 Task: Create a due date automation trigger when advanced on, 2 hours before a card is due add fields with custom field "Resume" set.
Action: Mouse moved to (827, 116)
Screenshot: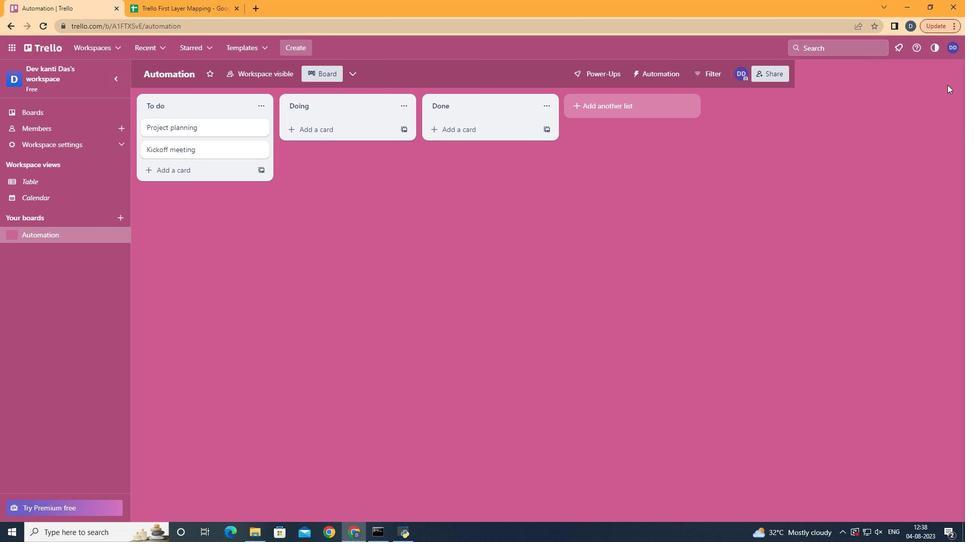 
Action: Mouse pressed left at (827, 116)
Screenshot: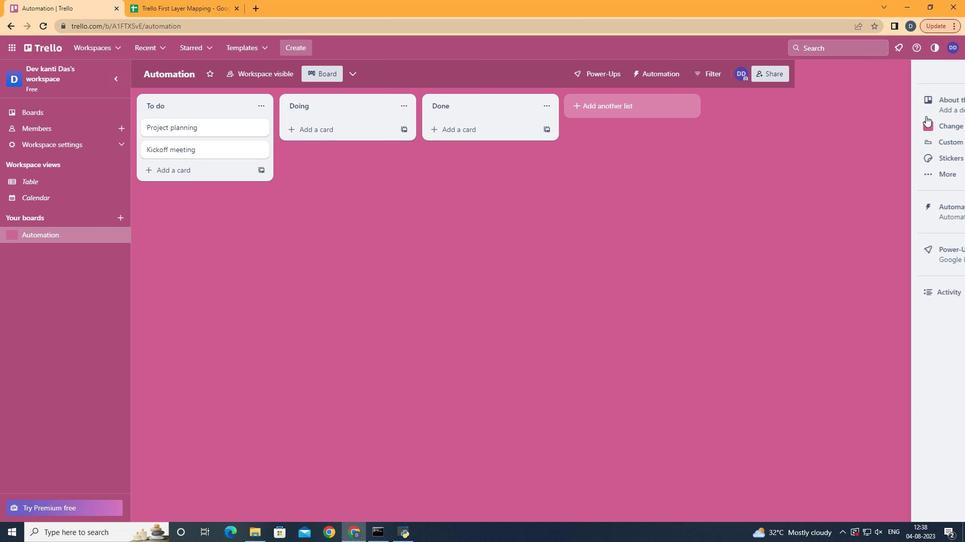 
Action: Mouse moved to (744, 219)
Screenshot: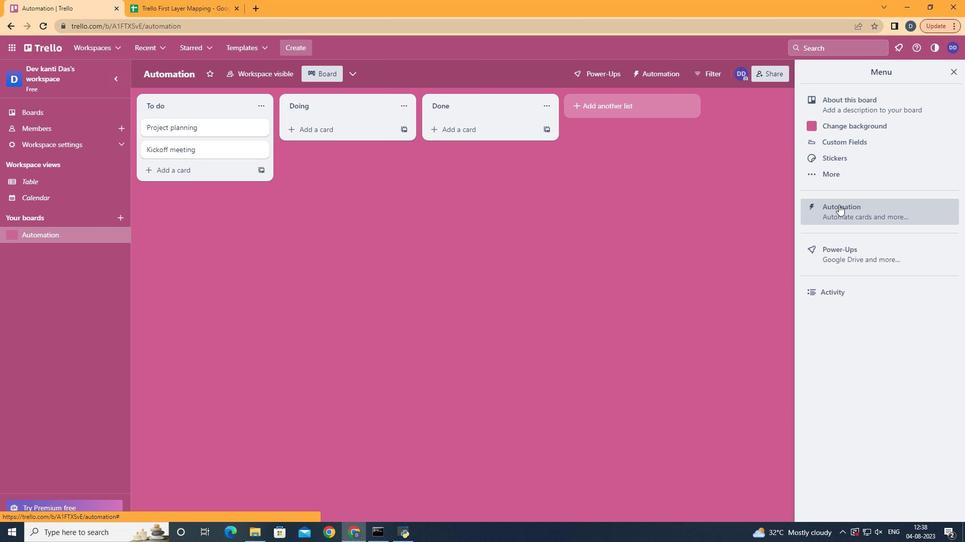 
Action: Mouse pressed left at (744, 219)
Screenshot: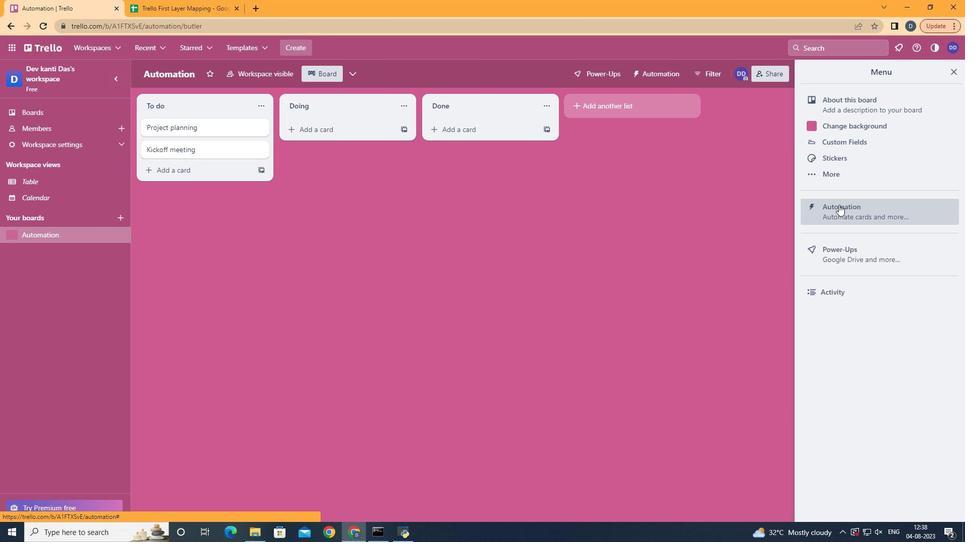 
Action: Mouse moved to (261, 219)
Screenshot: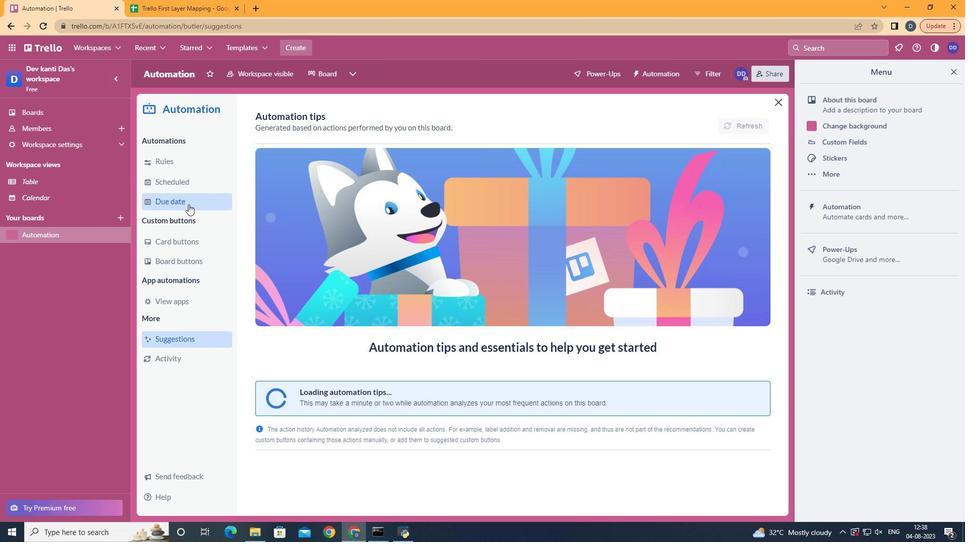 
Action: Mouse pressed left at (261, 219)
Screenshot: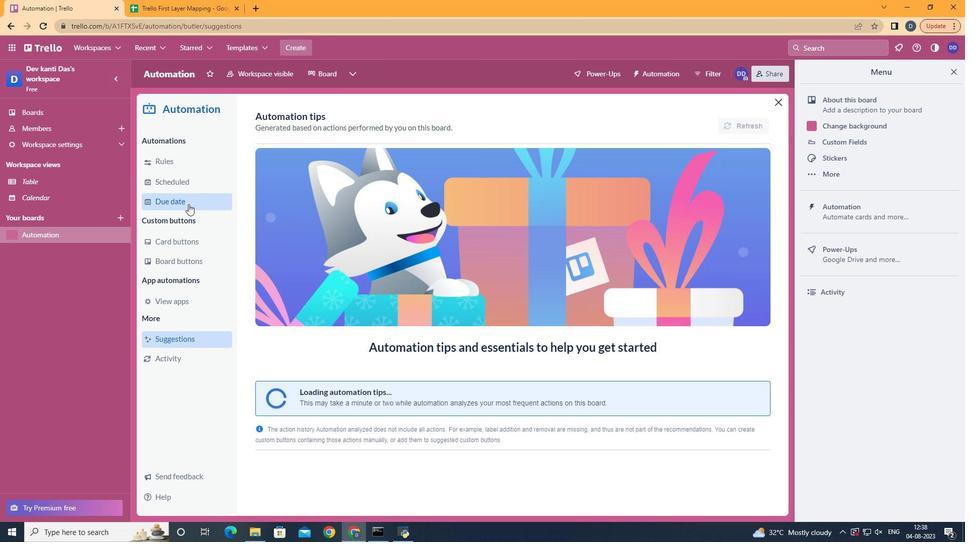 
Action: Mouse moved to (653, 151)
Screenshot: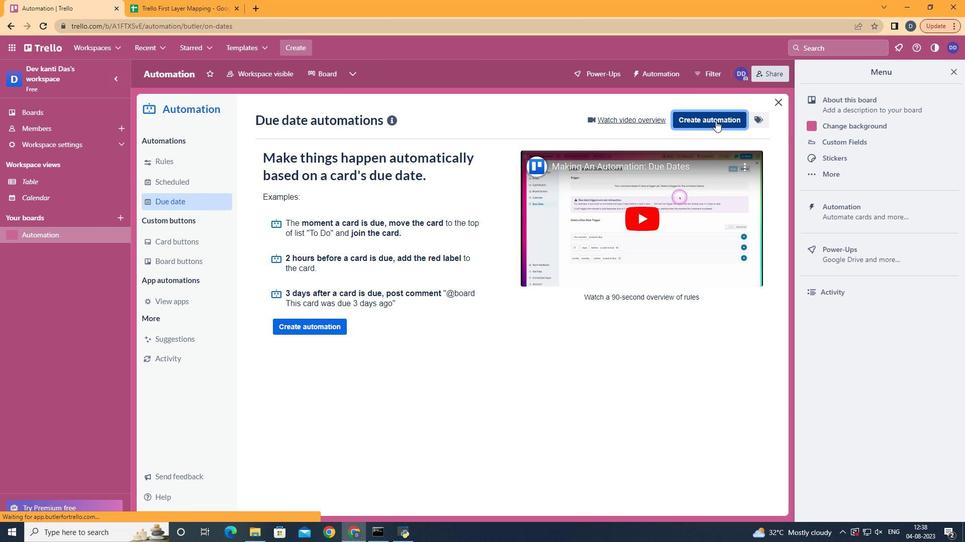 
Action: Mouse pressed left at (653, 151)
Screenshot: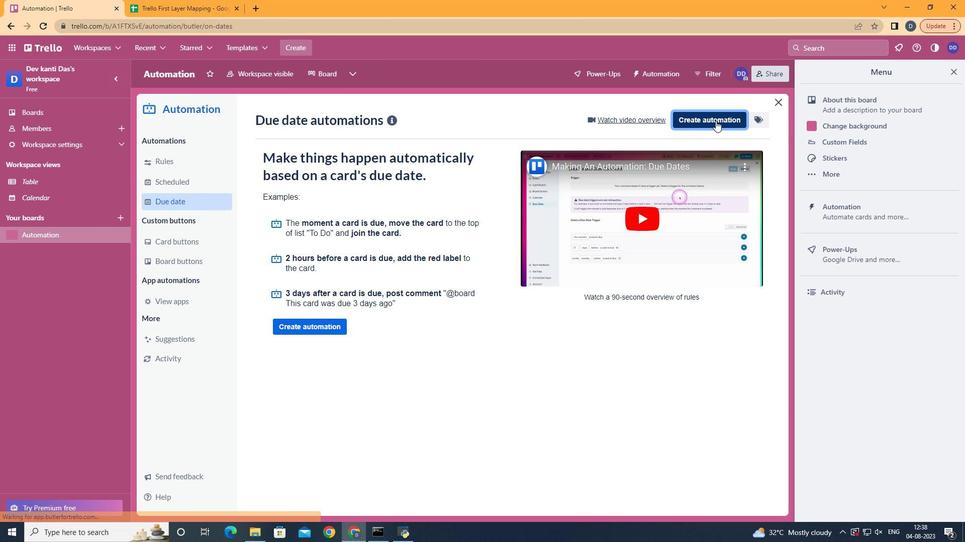 
Action: Mouse moved to (551, 228)
Screenshot: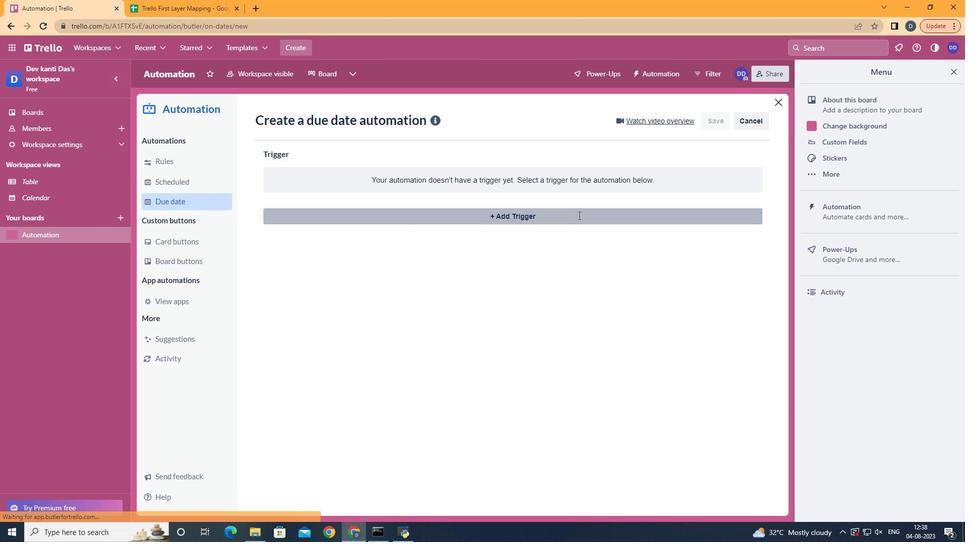 
Action: Mouse pressed left at (551, 228)
Screenshot: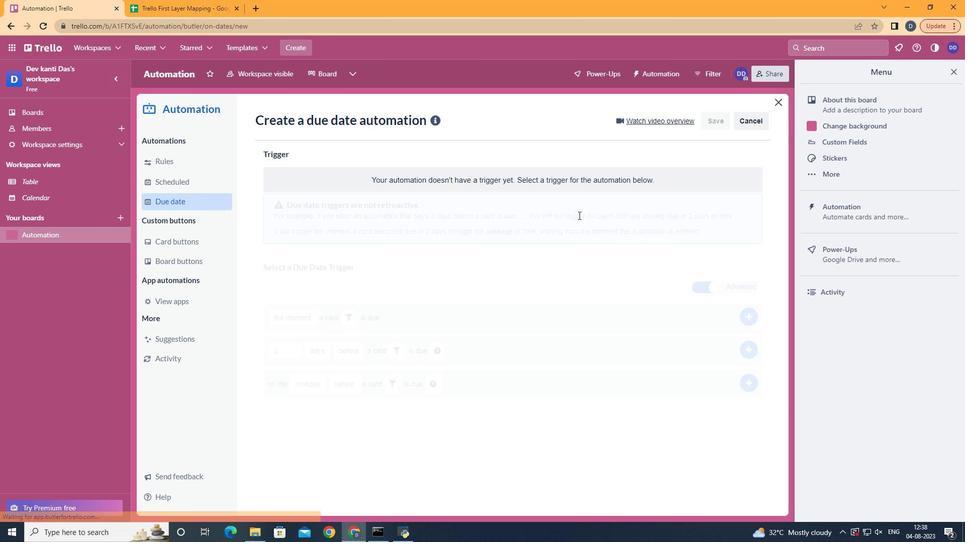 
Action: Mouse moved to (363, 396)
Screenshot: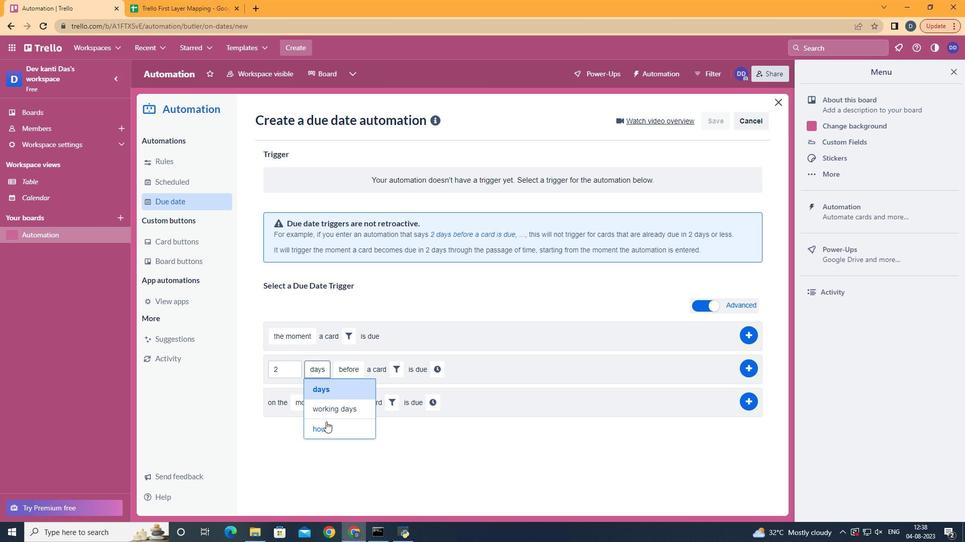 
Action: Mouse pressed left at (363, 396)
Screenshot: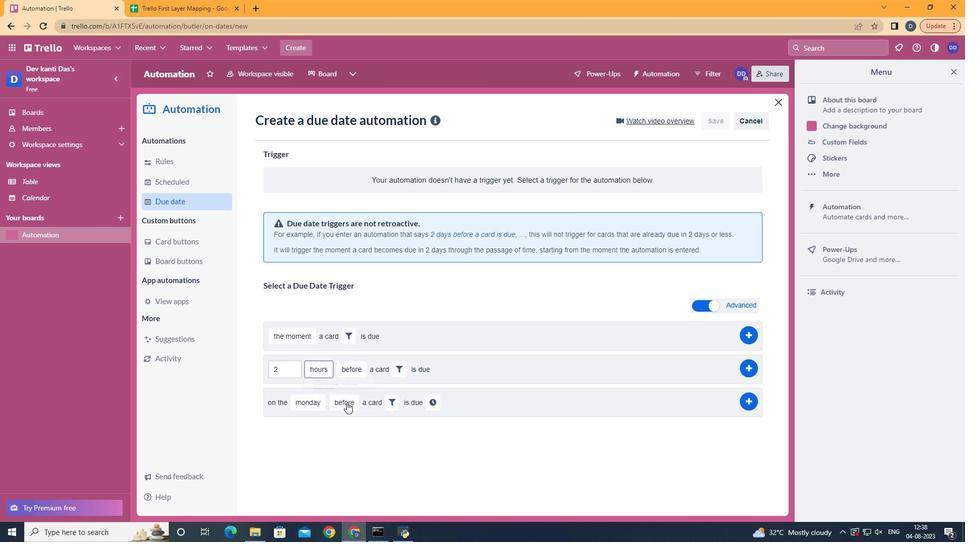 
Action: Mouse moved to (386, 369)
Screenshot: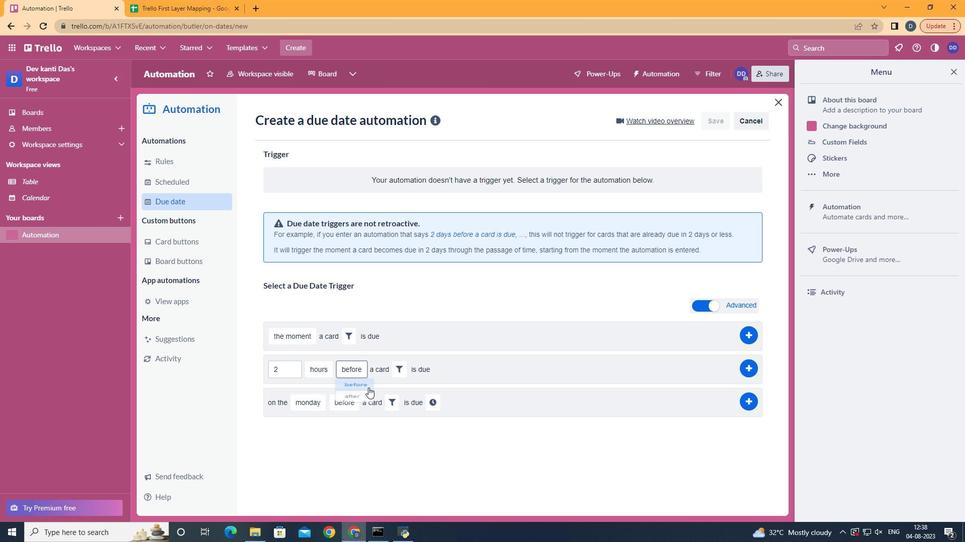 
Action: Mouse pressed left at (386, 369)
Screenshot: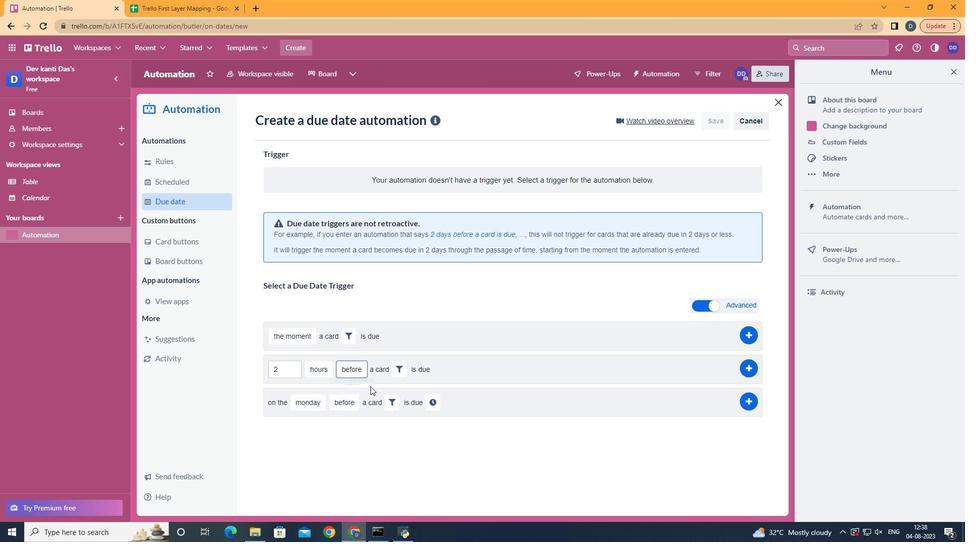 
Action: Mouse moved to (415, 356)
Screenshot: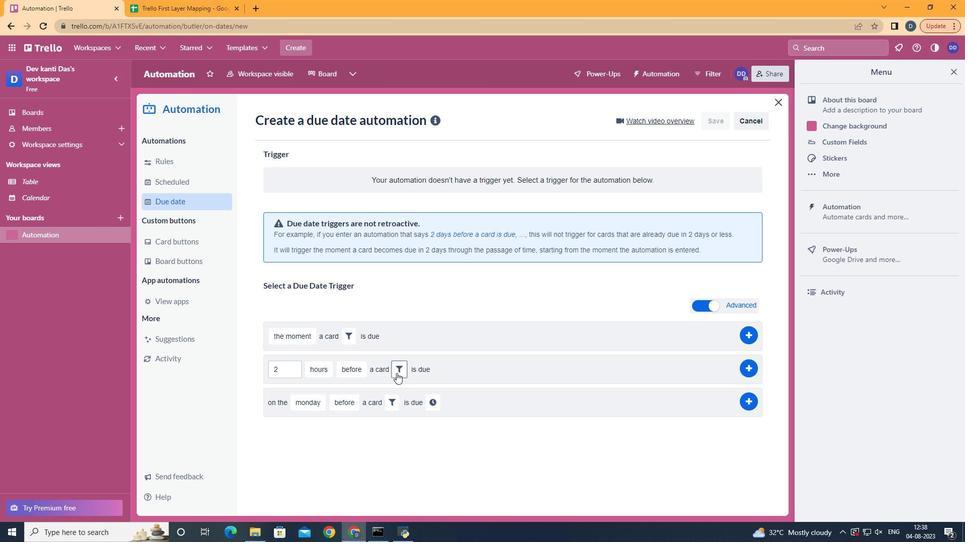 
Action: Mouse pressed left at (415, 356)
Screenshot: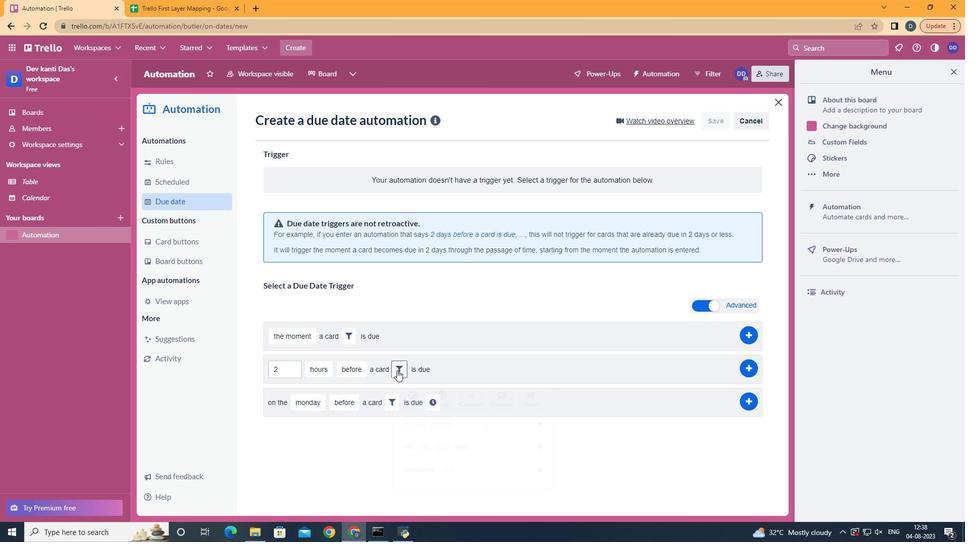 
Action: Mouse moved to (544, 384)
Screenshot: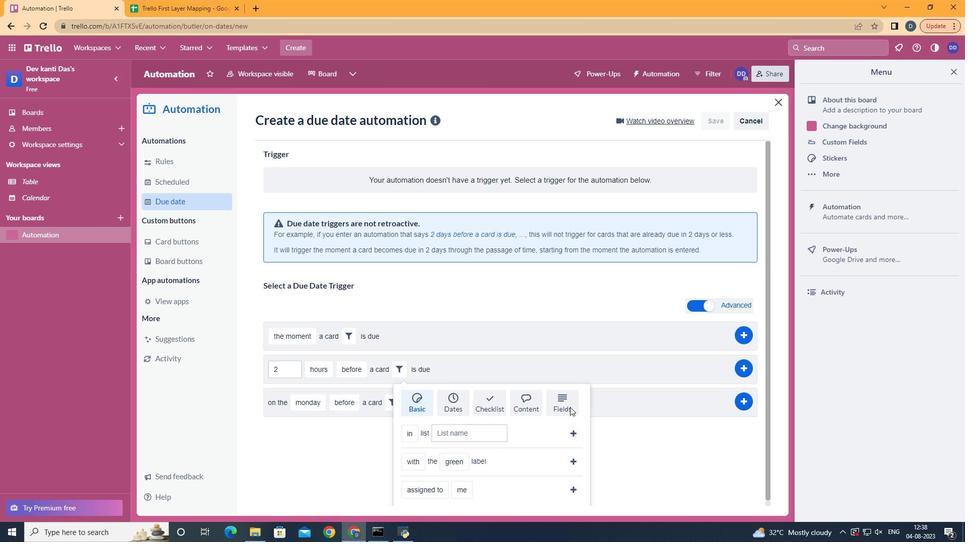 
Action: Mouse pressed left at (544, 384)
Screenshot: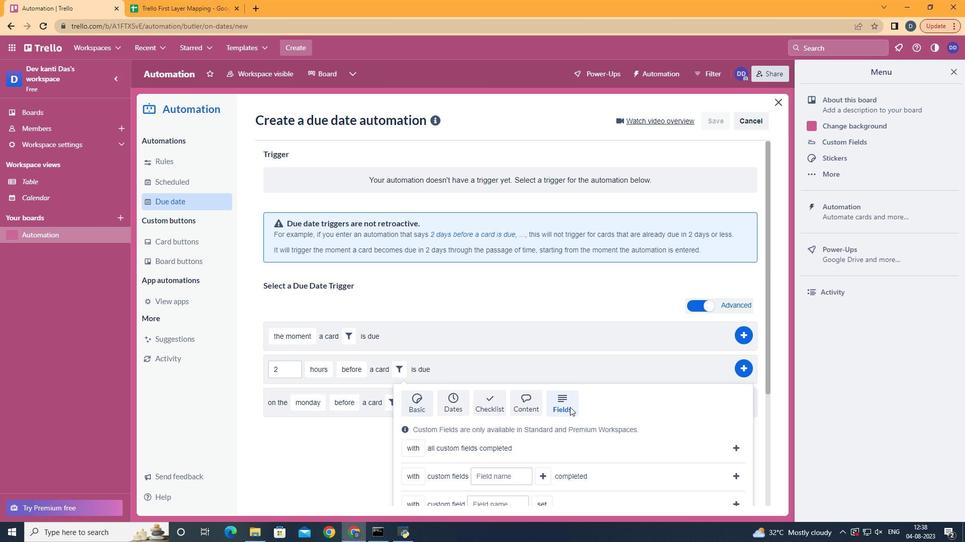 
Action: Mouse scrolled (544, 384) with delta (0, 0)
Screenshot: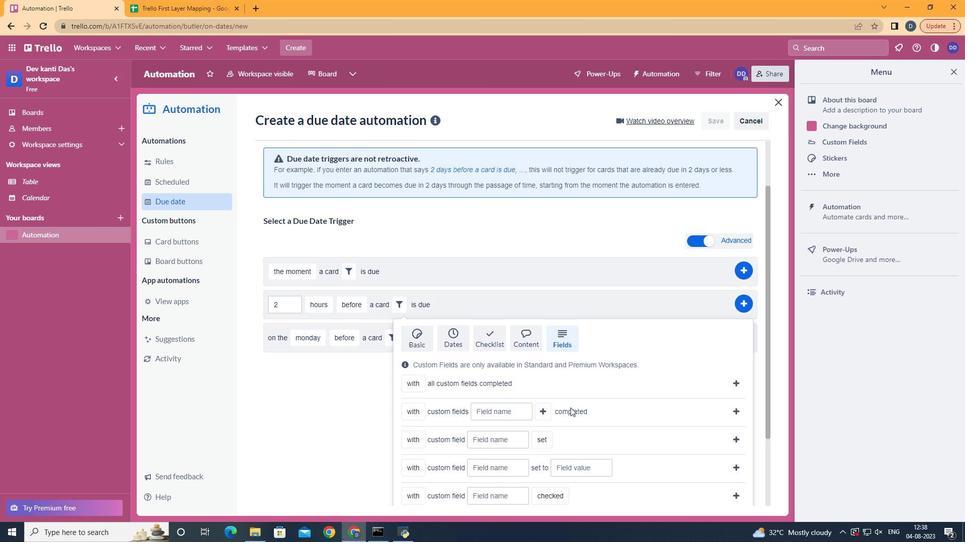 
Action: Mouse moved to (544, 384)
Screenshot: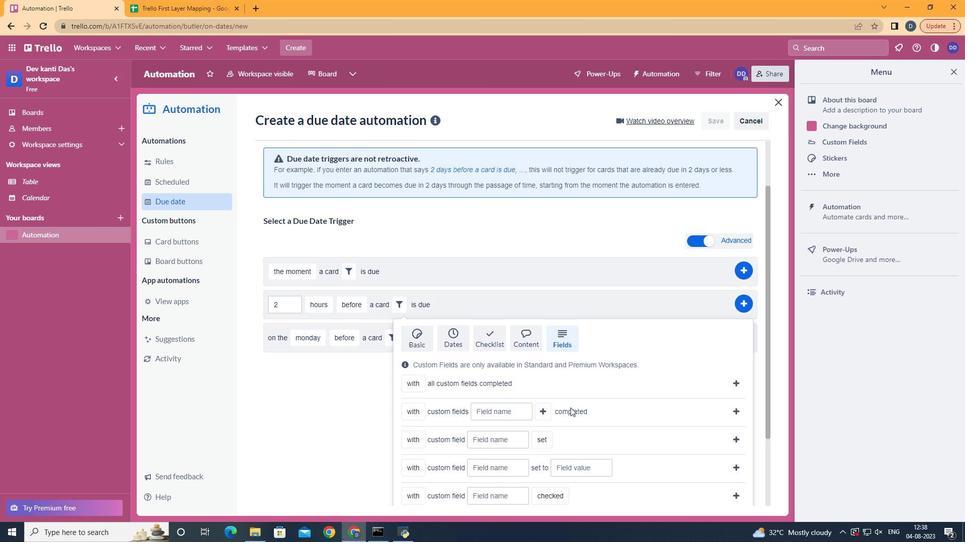 
Action: Mouse scrolled (544, 384) with delta (0, 0)
Screenshot: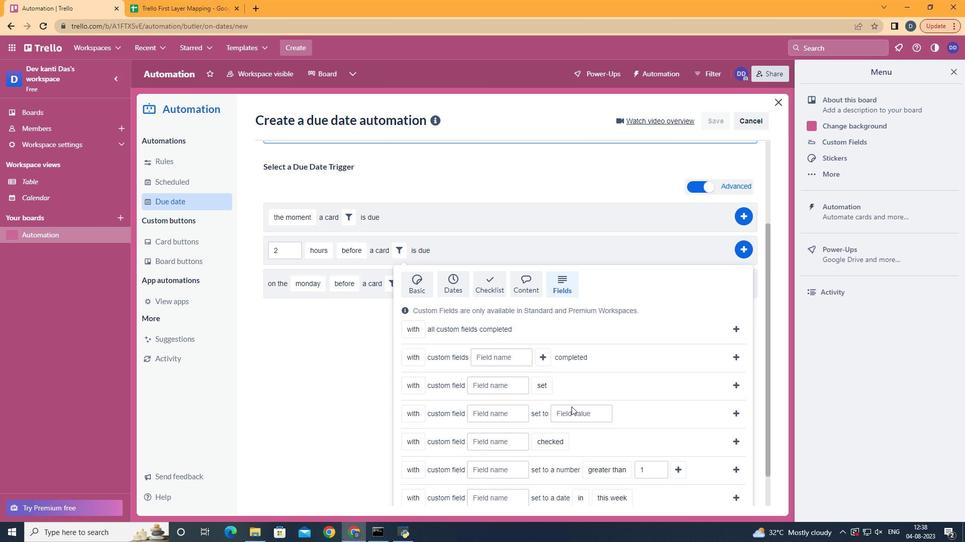 
Action: Mouse scrolled (544, 384) with delta (0, 0)
Screenshot: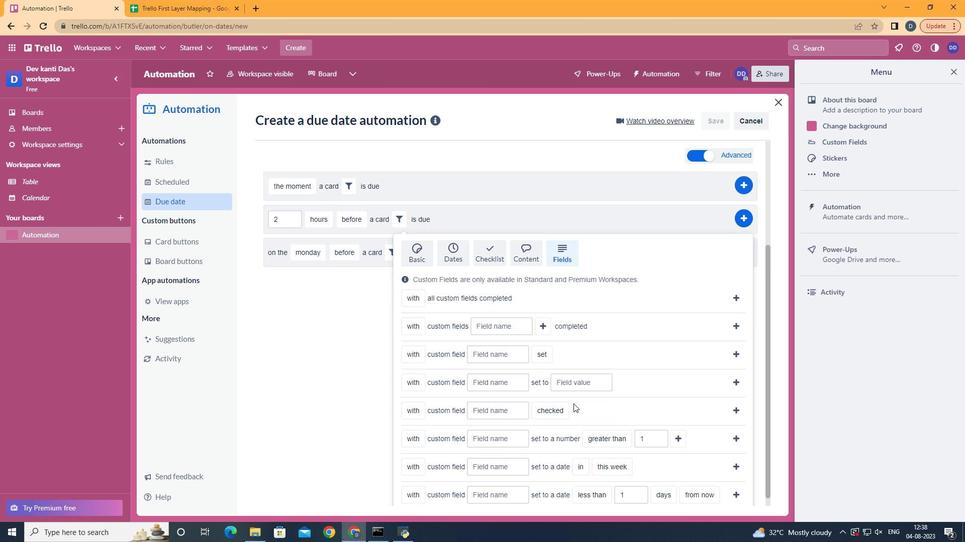 
Action: Mouse moved to (436, 353)
Screenshot: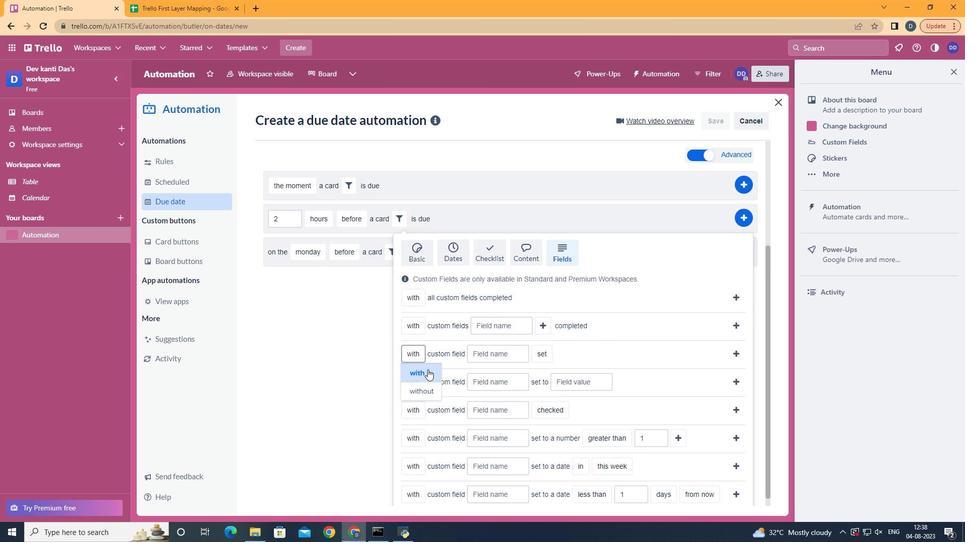 
Action: Mouse pressed left at (436, 353)
Screenshot: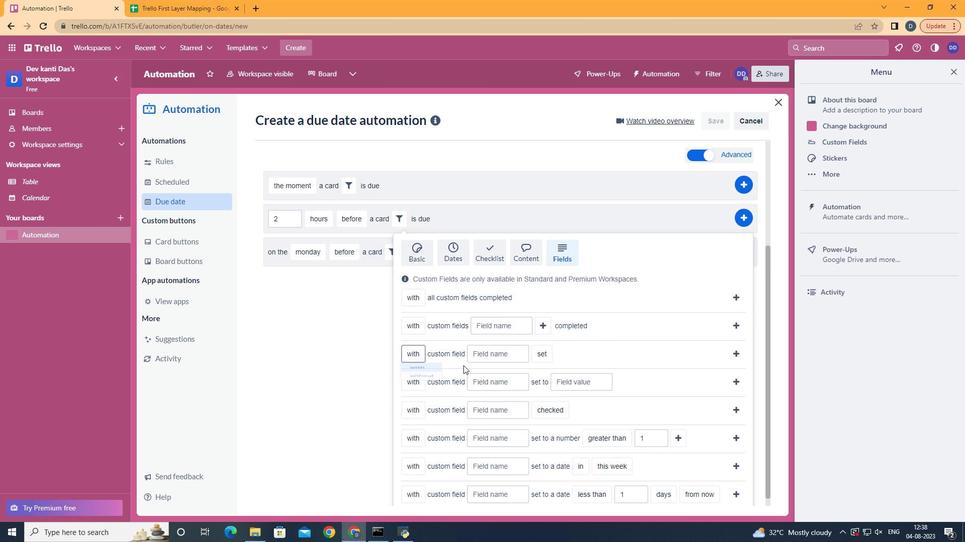 
Action: Mouse moved to (491, 343)
Screenshot: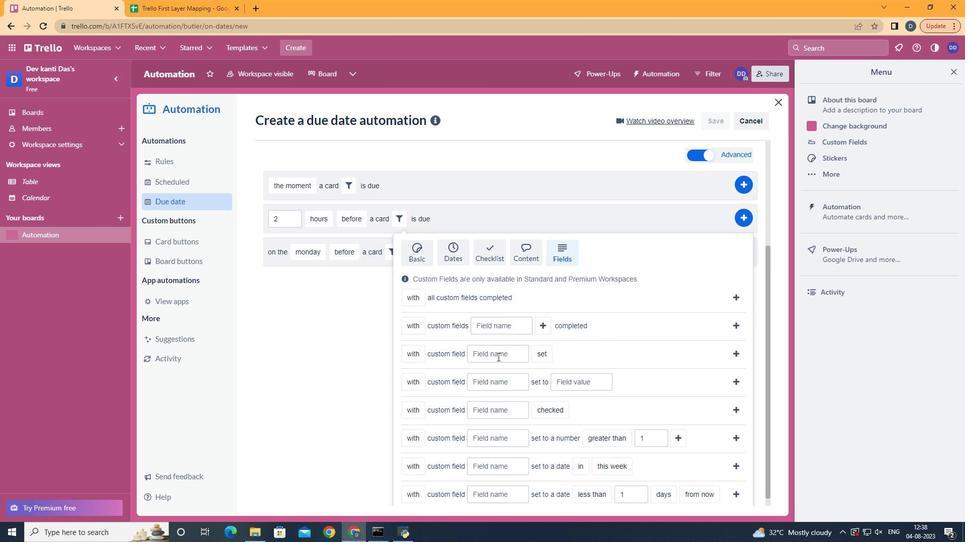 
Action: Mouse pressed left at (491, 343)
Screenshot: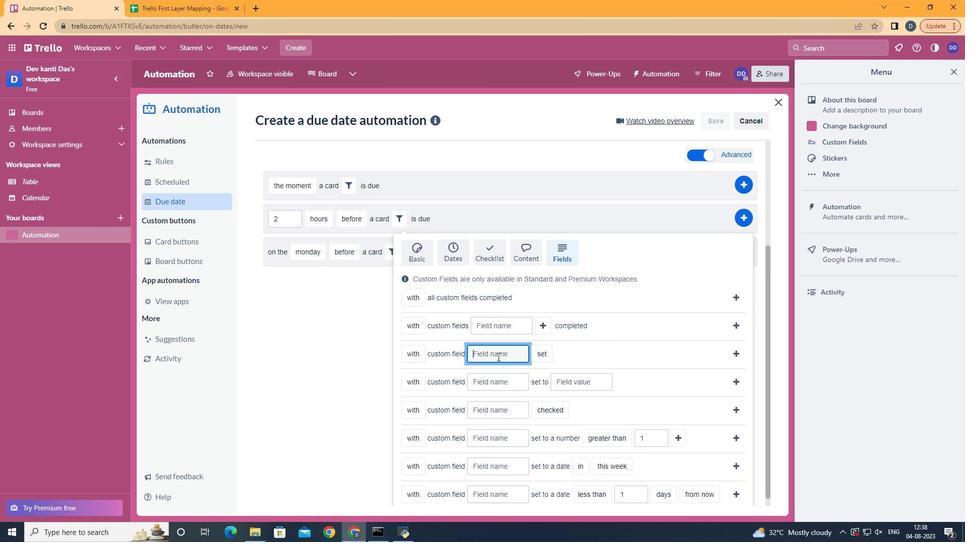 
Action: Key pressed <Key.shift>Resume
Screenshot: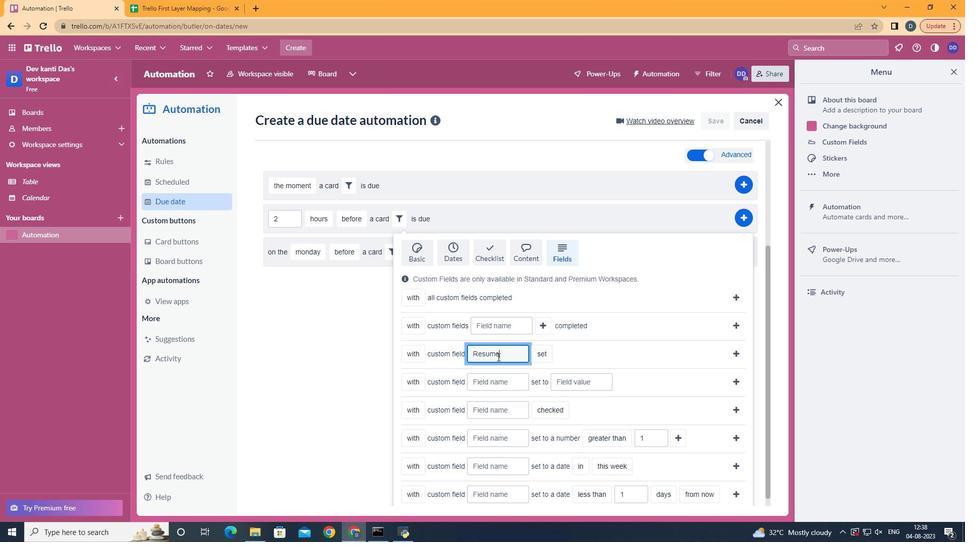 
Action: Mouse moved to (521, 357)
Screenshot: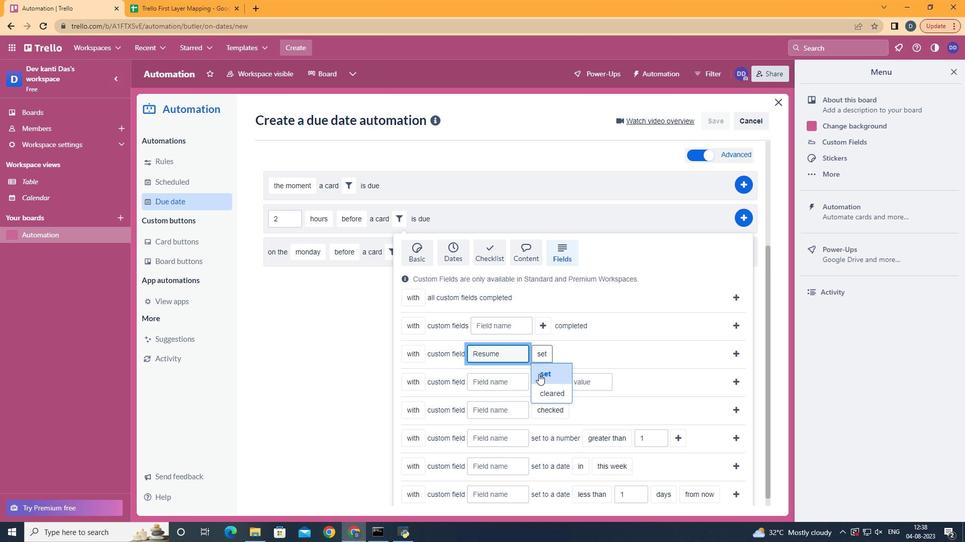 
Action: Mouse pressed left at (521, 357)
Screenshot: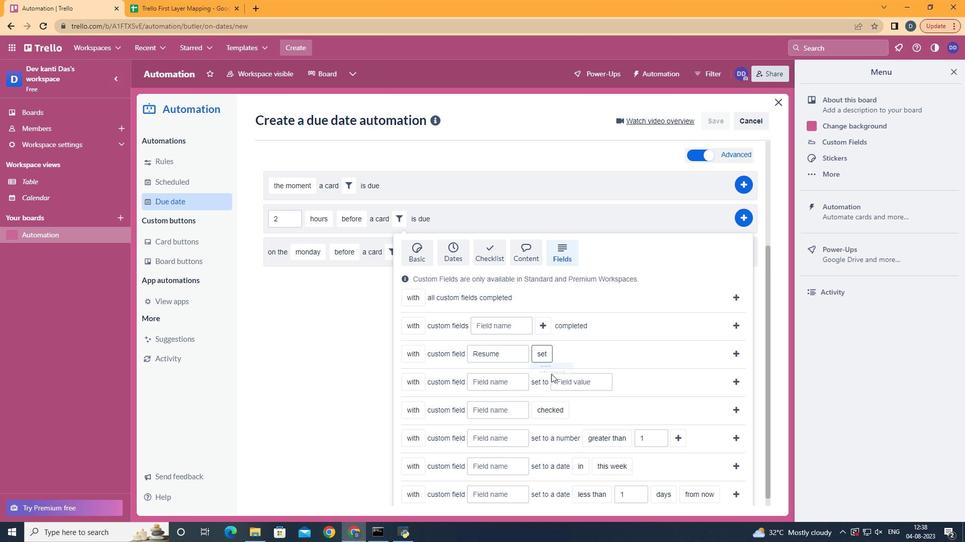 
Action: Mouse moved to (668, 344)
Screenshot: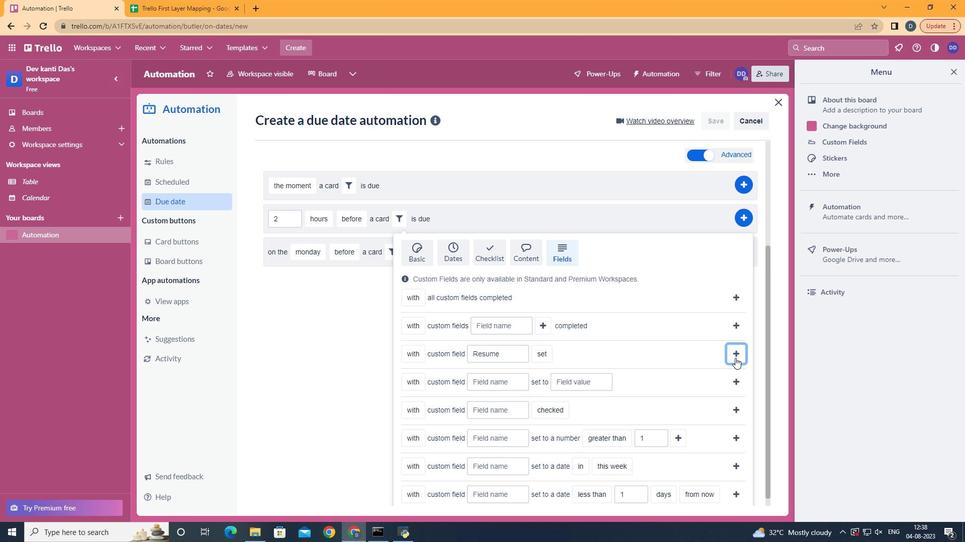 
Action: Mouse pressed left at (668, 344)
Screenshot: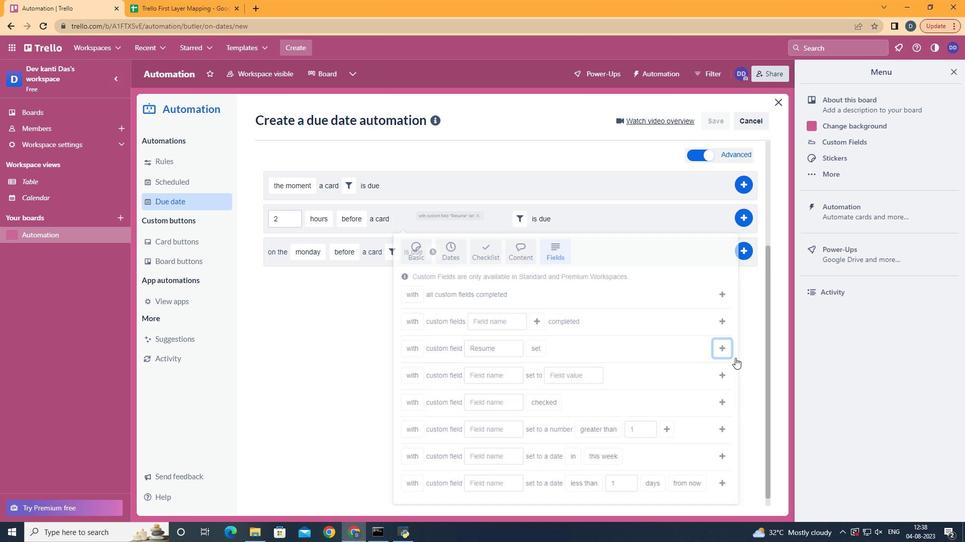 
Action: Mouse moved to (678, 348)
Screenshot: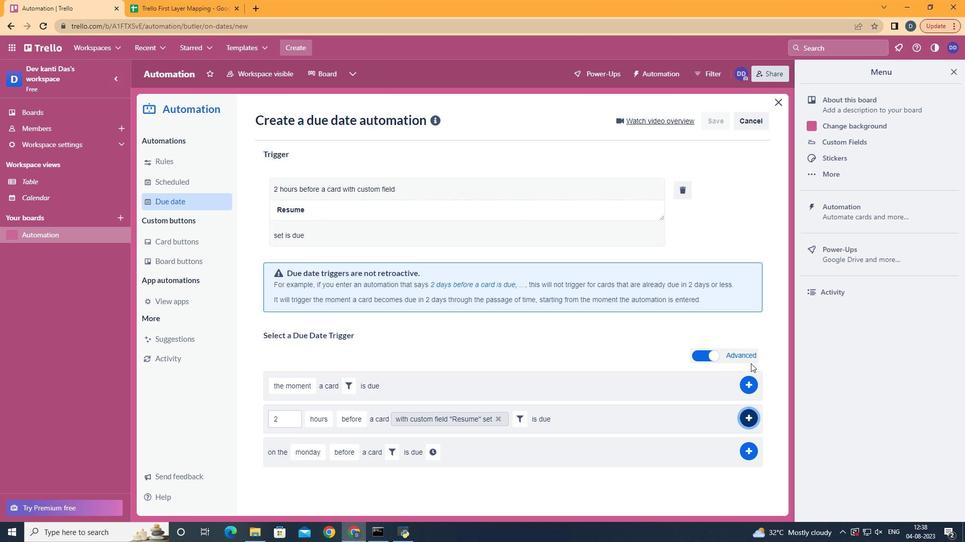 
Action: Mouse pressed left at (678, 348)
Screenshot: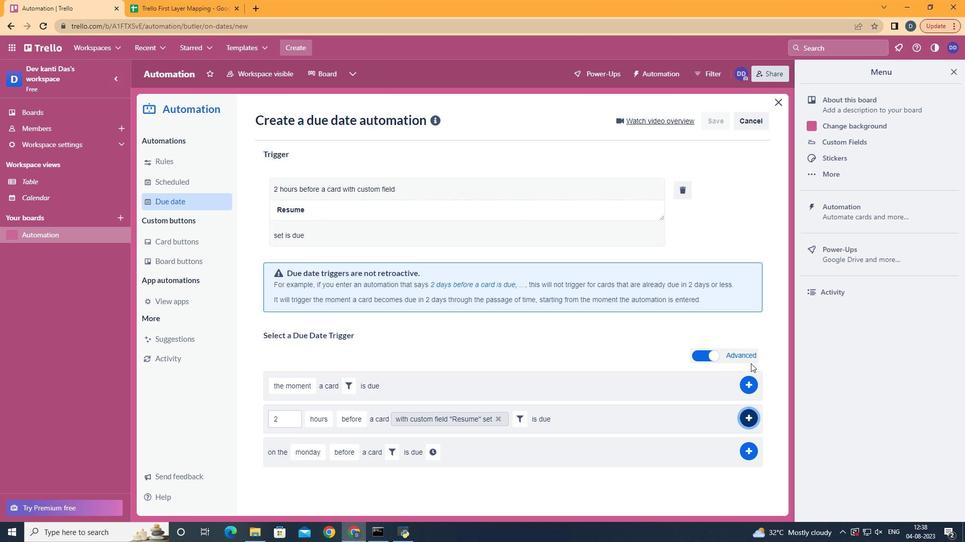 
Action: Mouse moved to (555, 226)
Screenshot: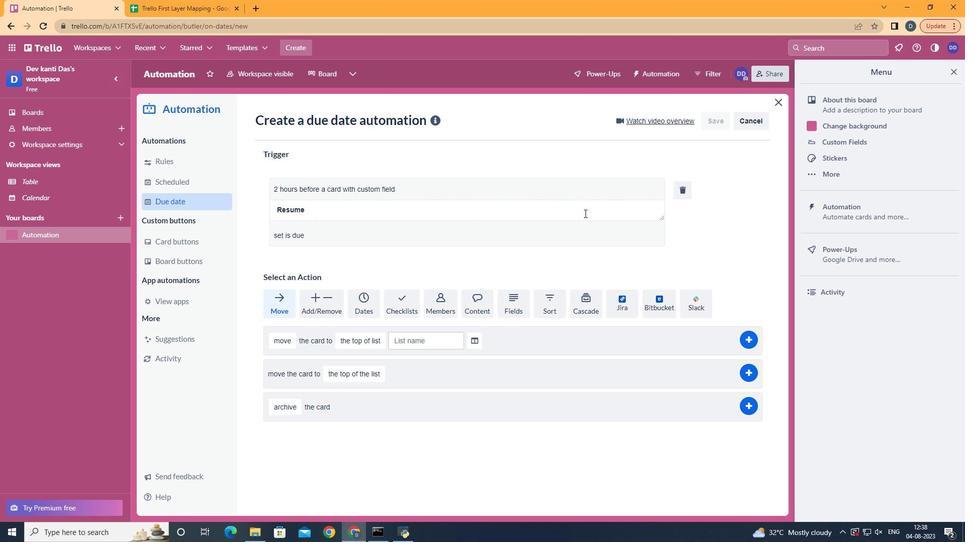
